 Task: Use Tennis Volley 01 Effect in this video Movie B.mp4
Action: Mouse moved to (313, 129)
Screenshot: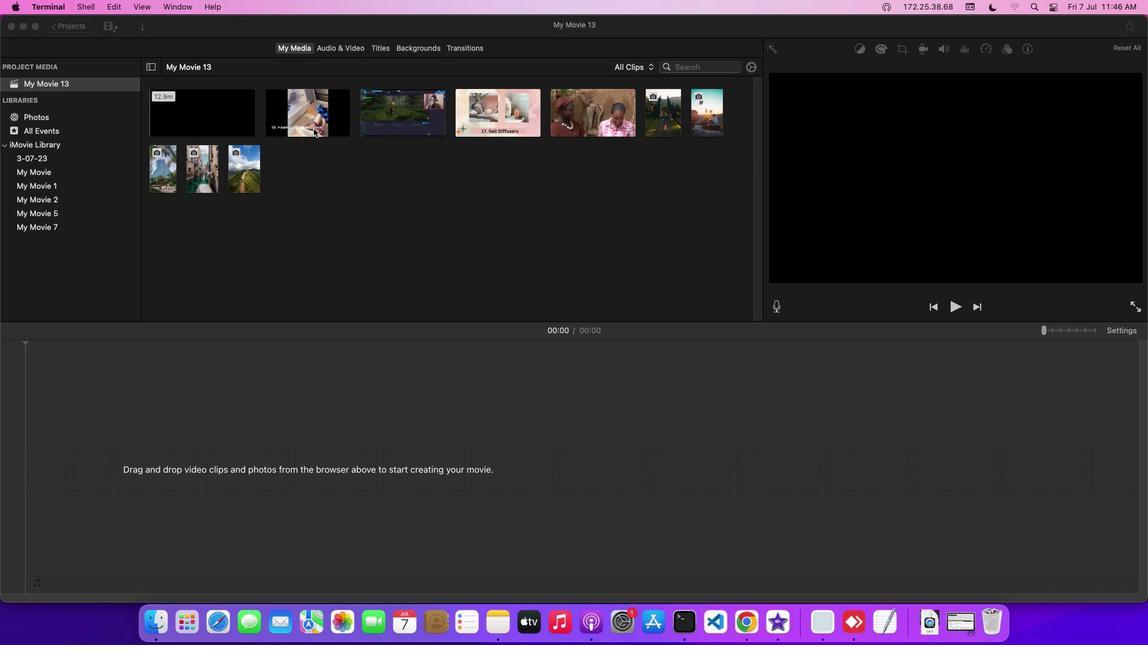 
Action: Mouse pressed left at (313, 129)
Screenshot: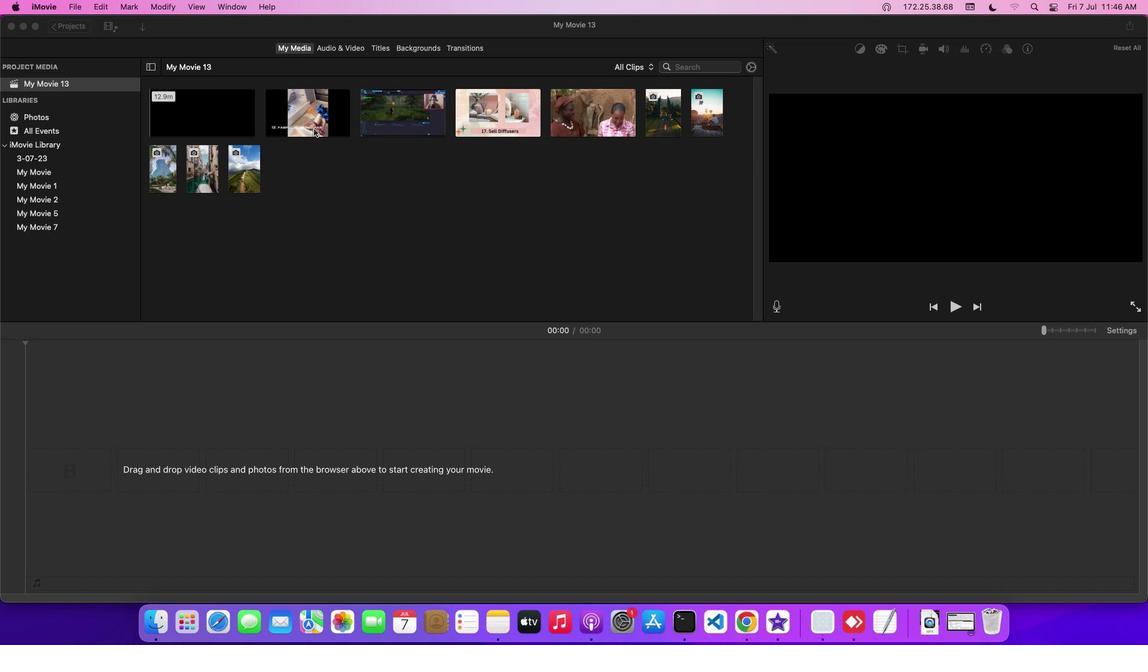 
Action: Mouse moved to (315, 124)
Screenshot: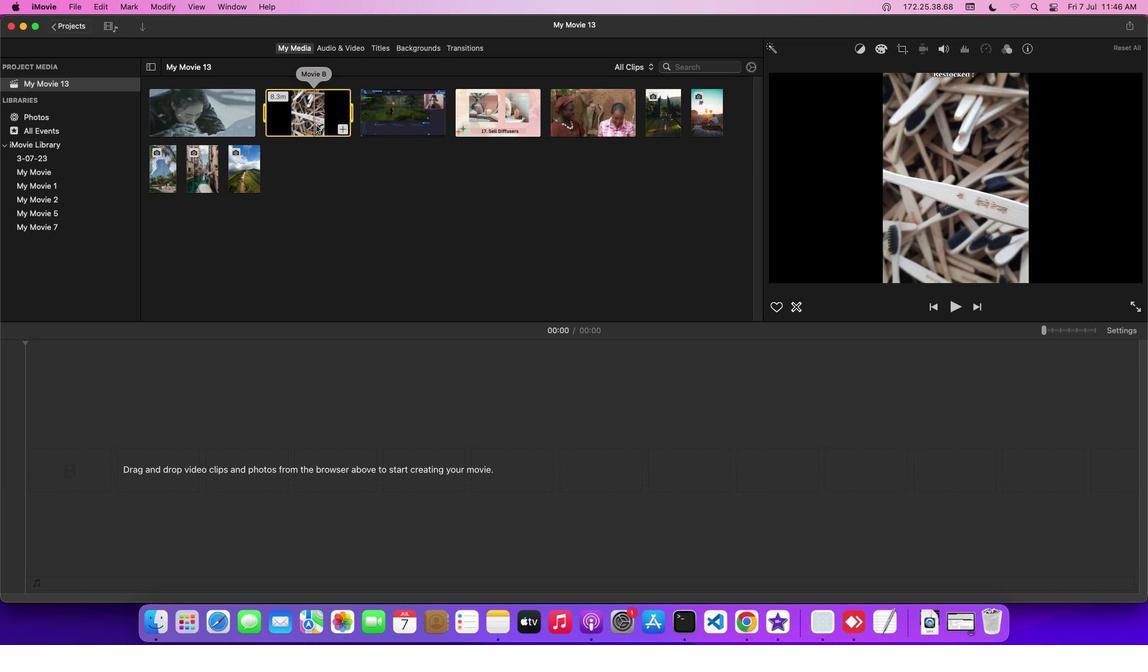 
Action: Mouse pressed left at (315, 124)
Screenshot: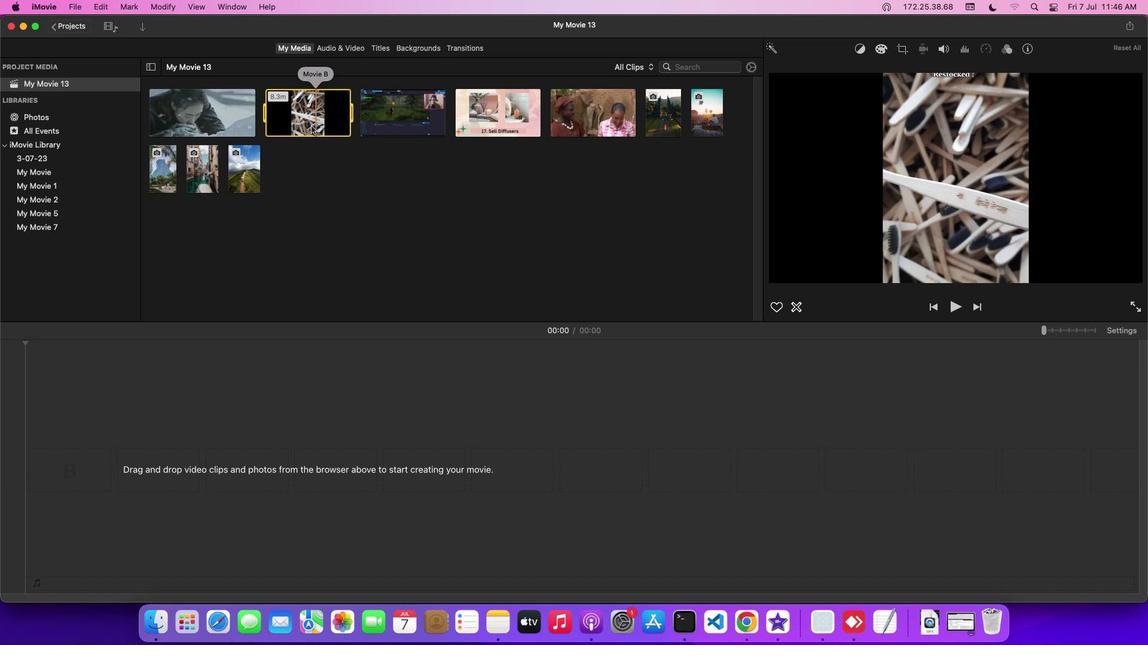 
Action: Mouse moved to (333, 49)
Screenshot: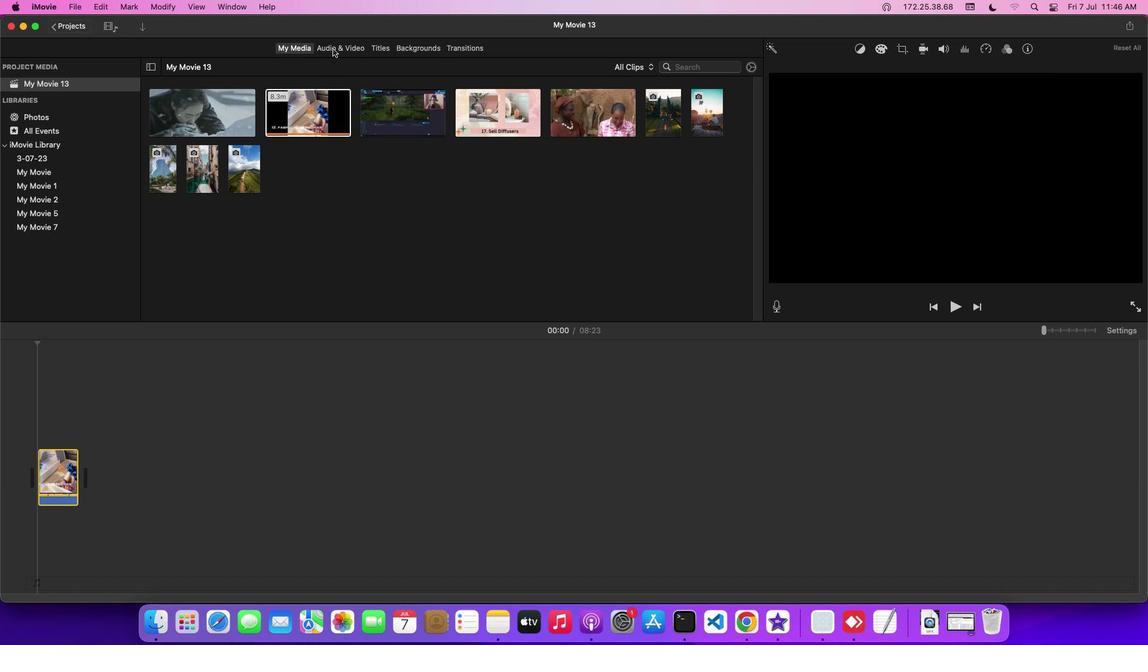 
Action: Mouse pressed left at (333, 49)
Screenshot: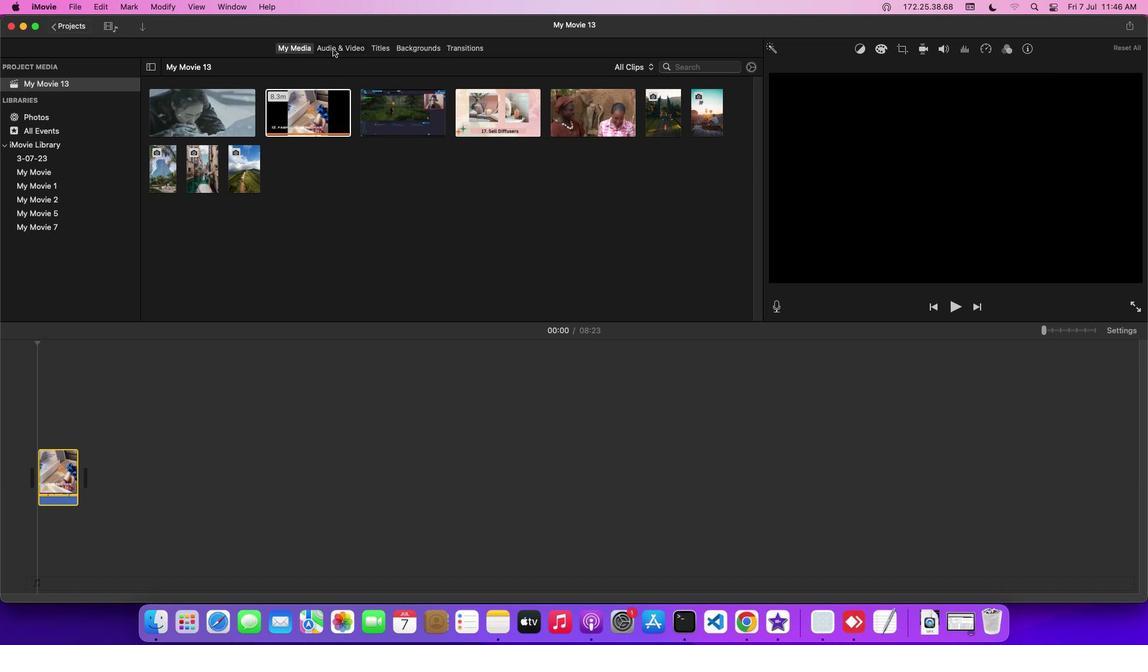 
Action: Mouse moved to (83, 115)
Screenshot: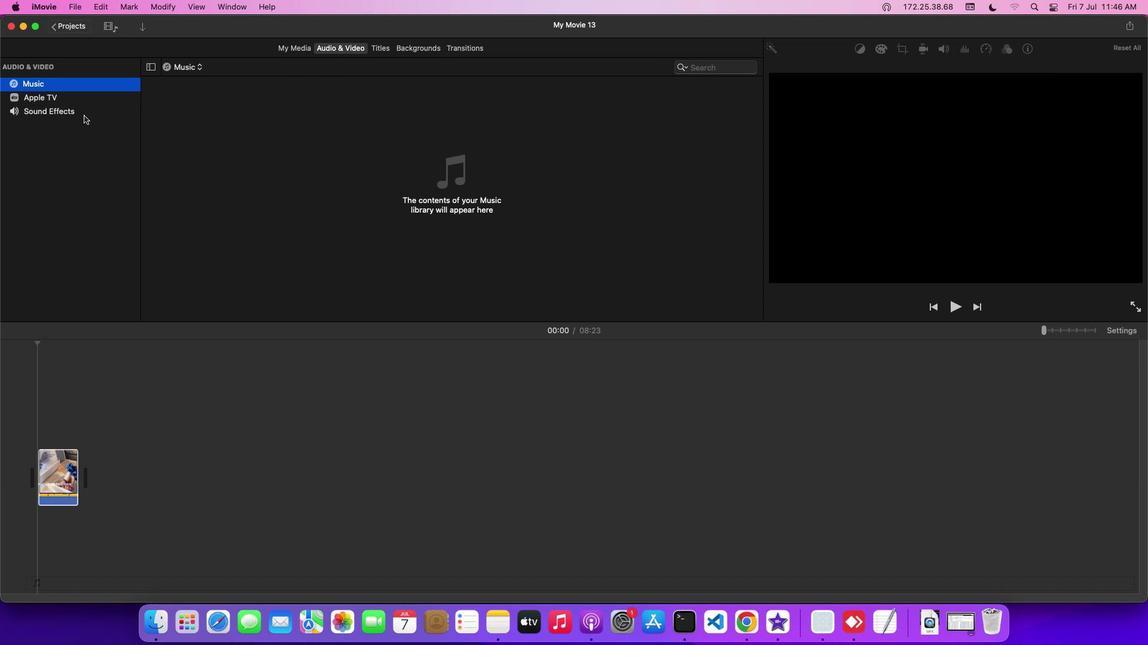 
Action: Mouse pressed left at (83, 115)
Screenshot: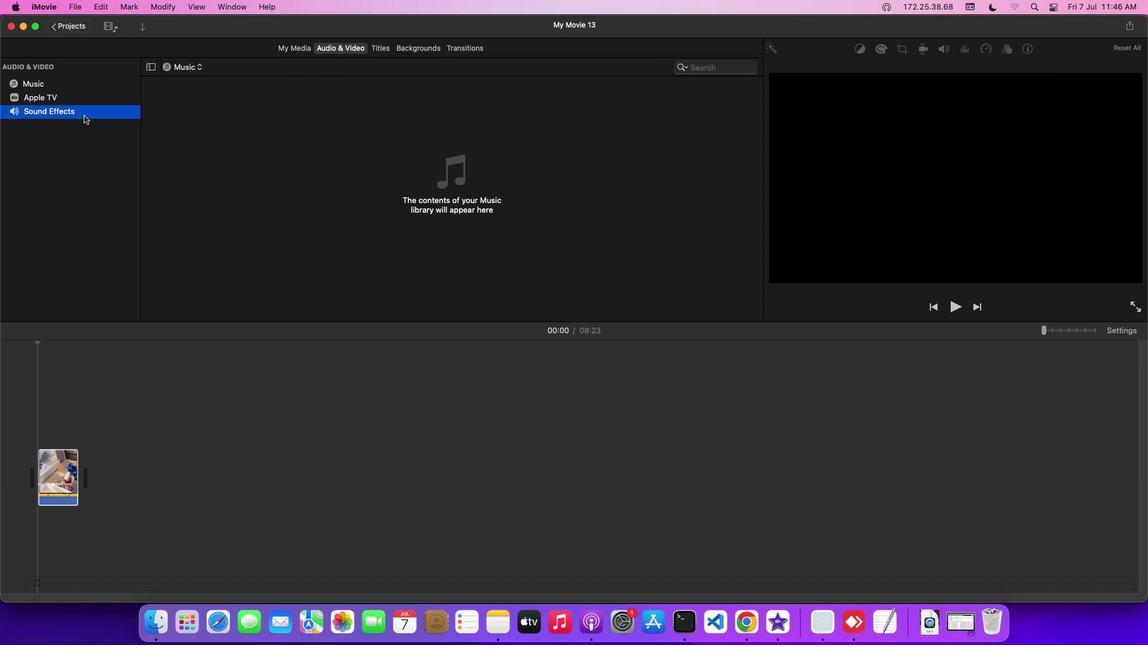 
Action: Mouse moved to (189, 248)
Screenshot: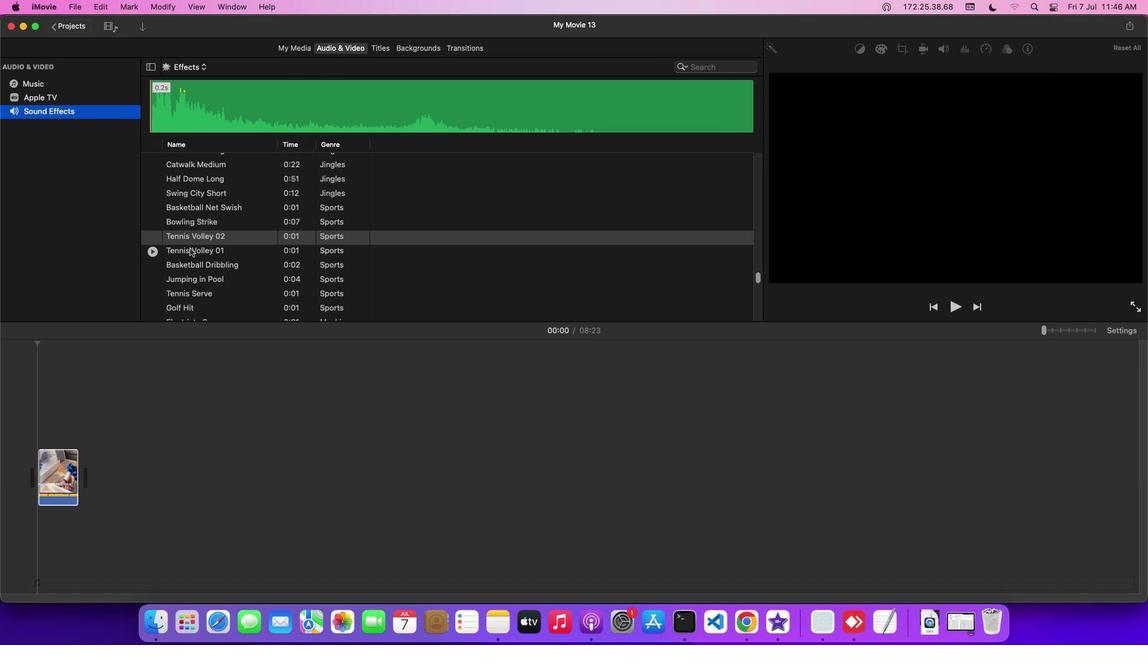 
Action: Mouse pressed left at (189, 248)
Screenshot: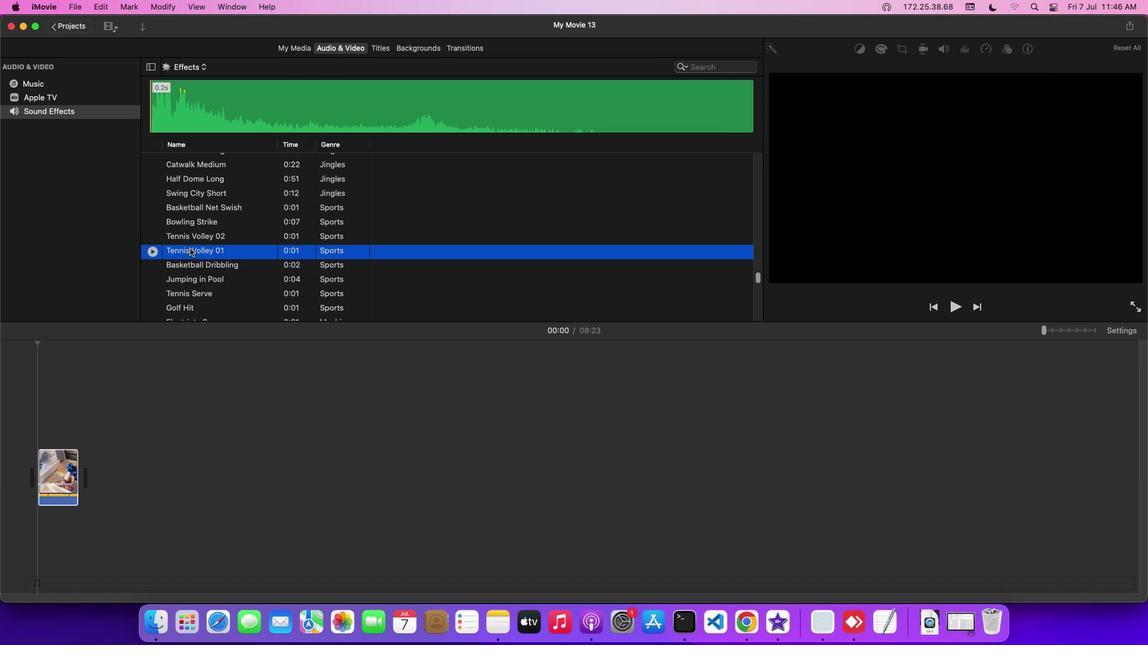 
Action: Mouse moved to (185, 249)
Screenshot: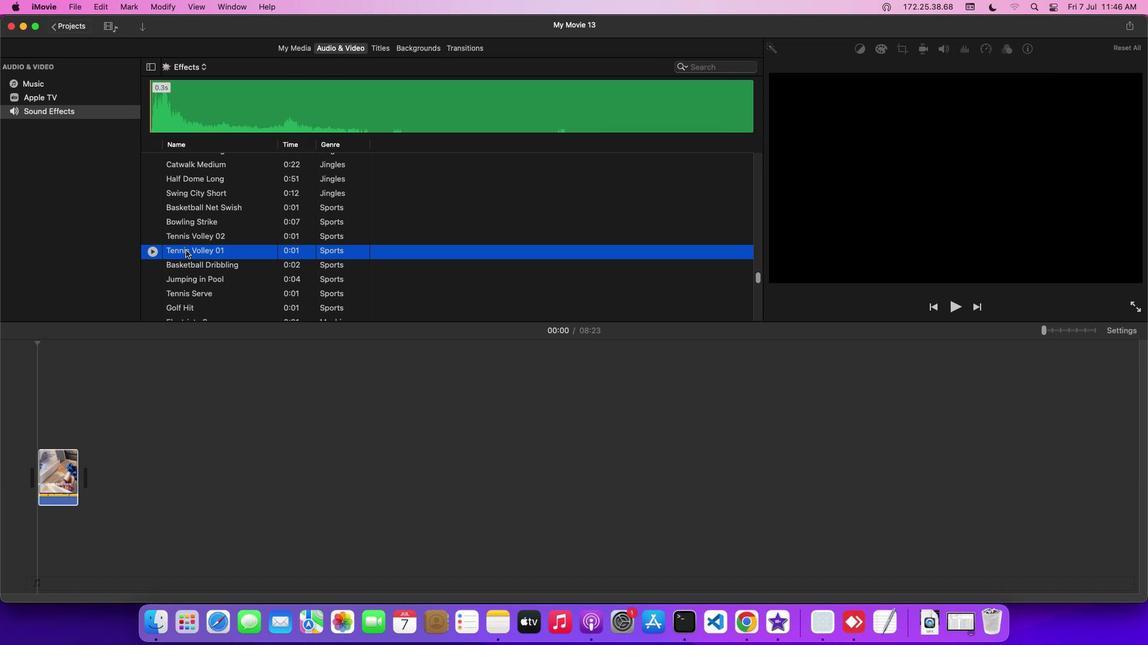 
Action: Mouse pressed left at (185, 249)
Screenshot: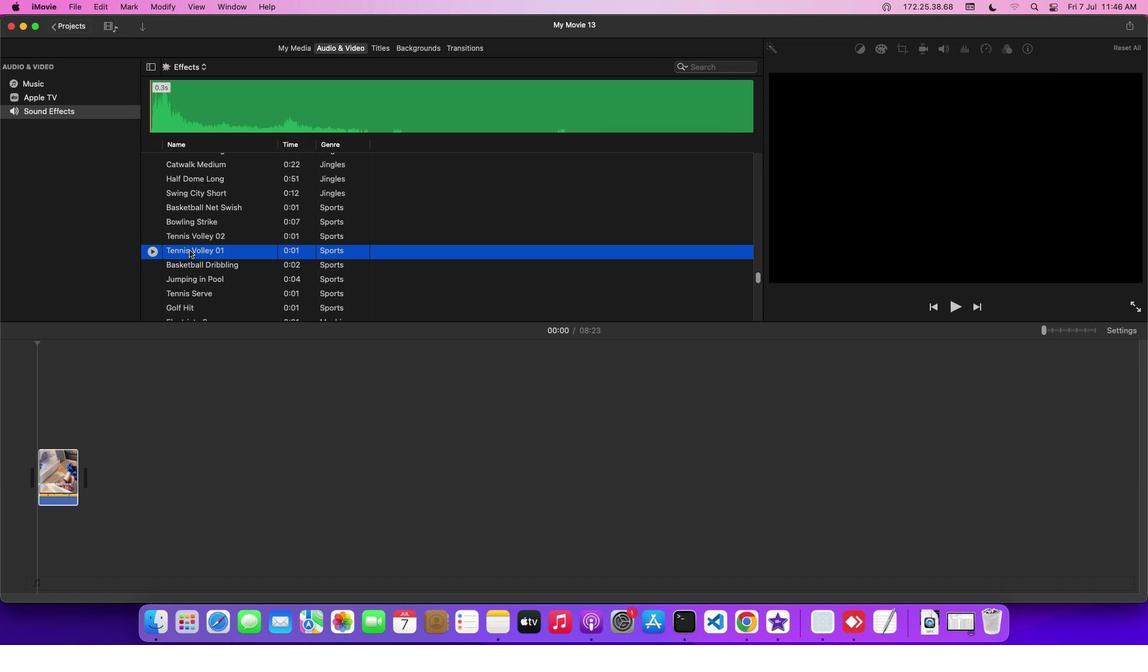 
Action: Mouse moved to (254, 480)
Screenshot: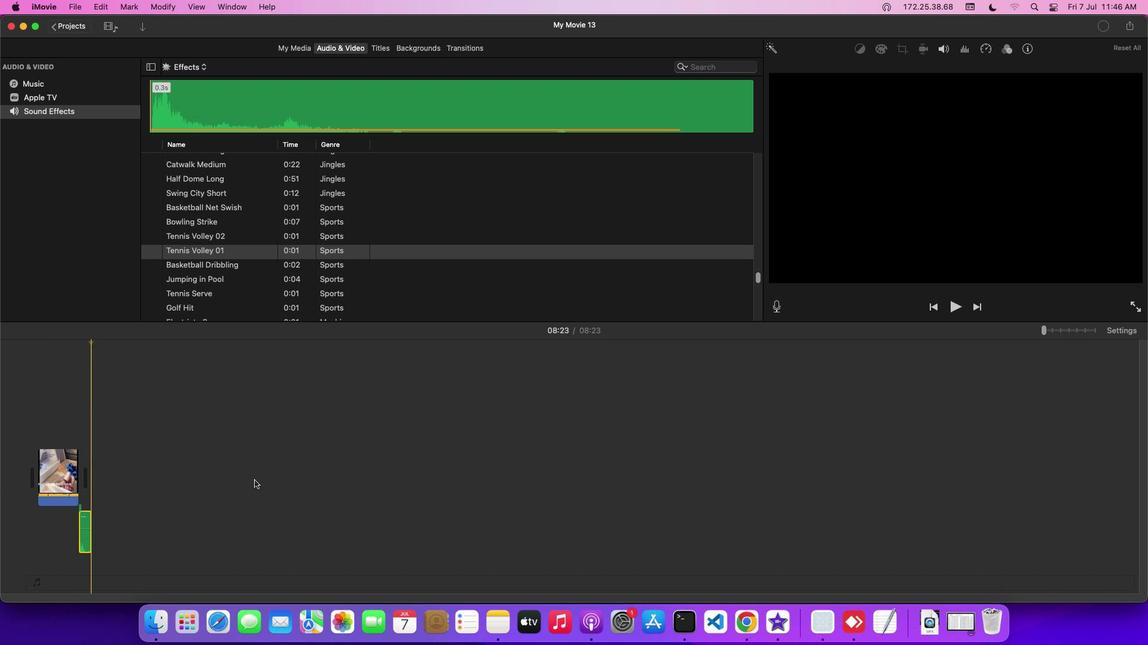 
